 Task: In the  document Lily.htmlMake this file  'available offline' Add shortcut to Drive 'Computers'Email the file to   softage.6@softage.net, with message attached Time-Sensitive: I kindly ask you to go through the email I've sent as soon as possible. and file type: 'Microsoft Word'
Action: Mouse moved to (291, 414)
Screenshot: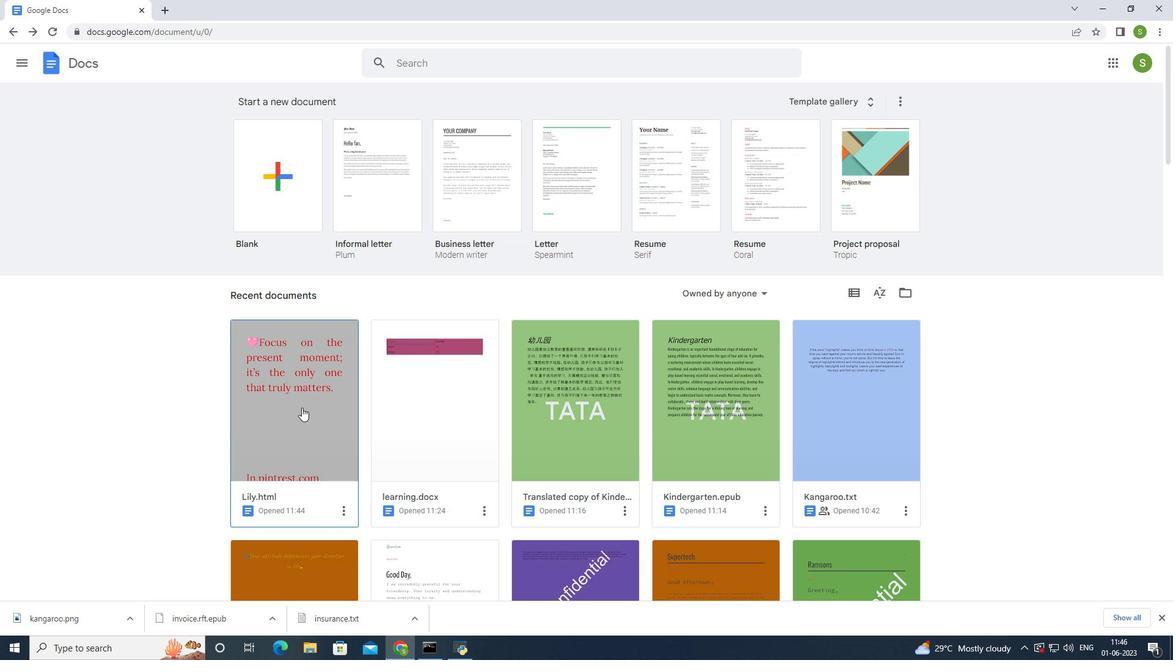 
Action: Mouse pressed left at (291, 414)
Screenshot: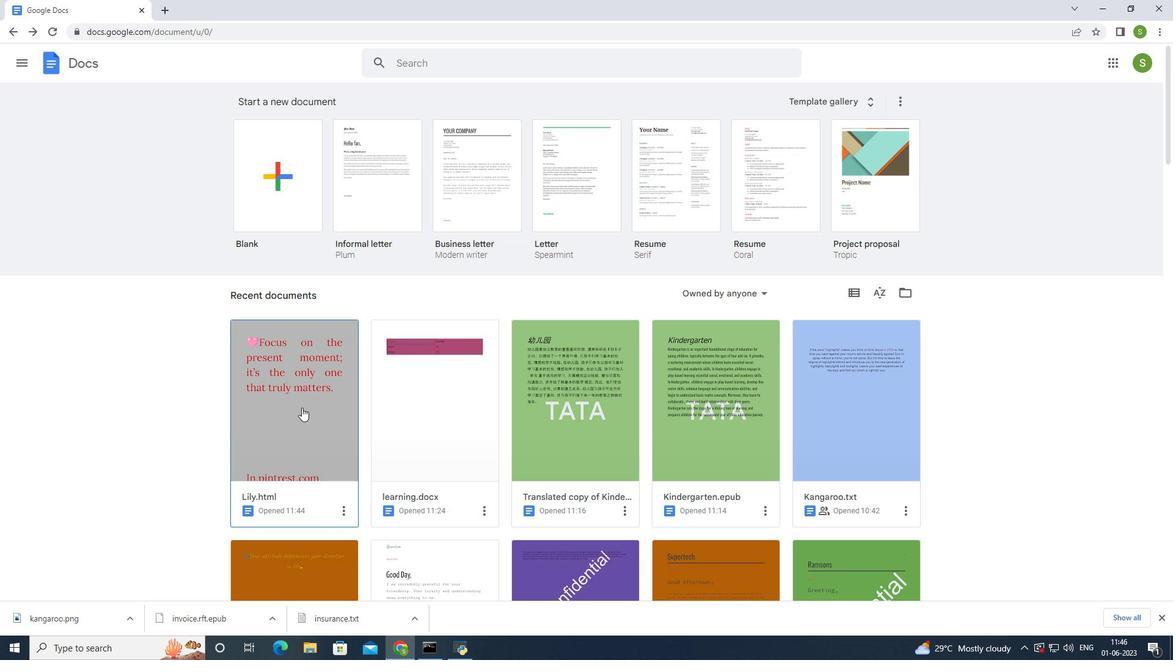 
Action: Mouse moved to (42, 69)
Screenshot: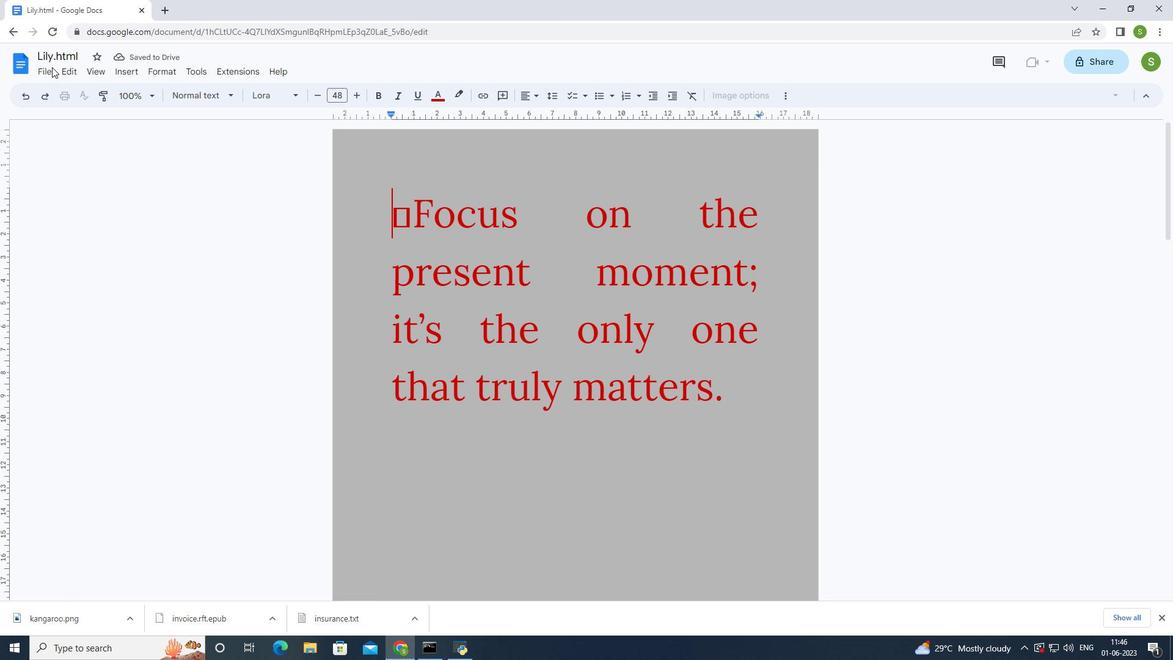 
Action: Mouse pressed left at (42, 69)
Screenshot: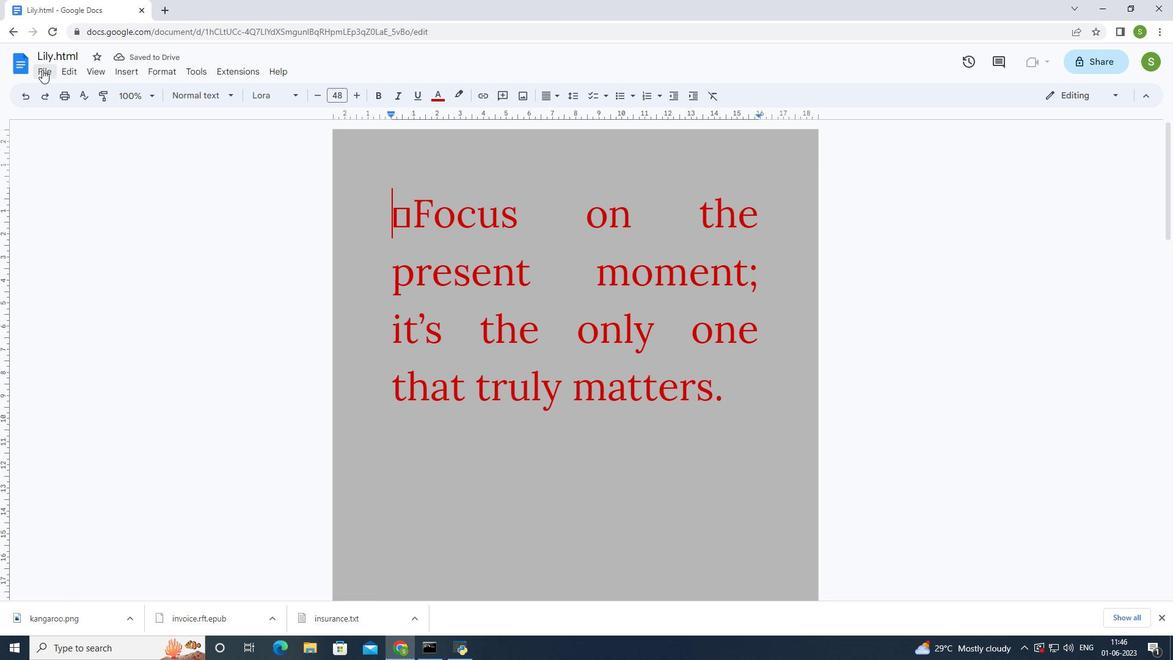 
Action: Mouse moved to (84, 335)
Screenshot: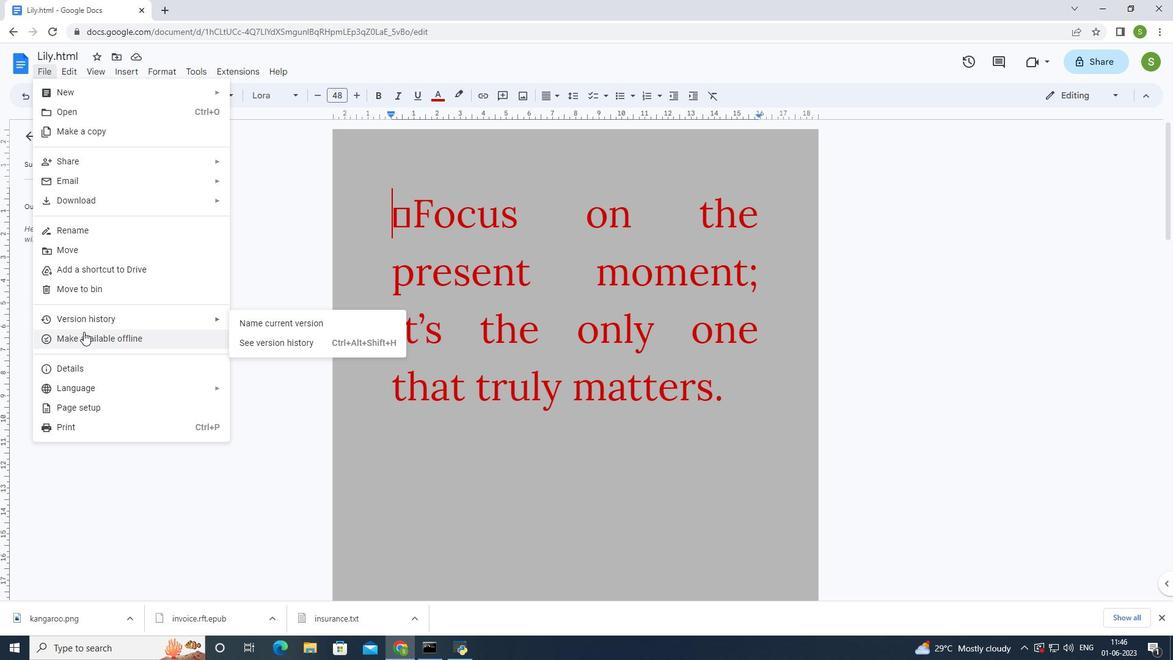 
Action: Mouse pressed left at (84, 335)
Screenshot: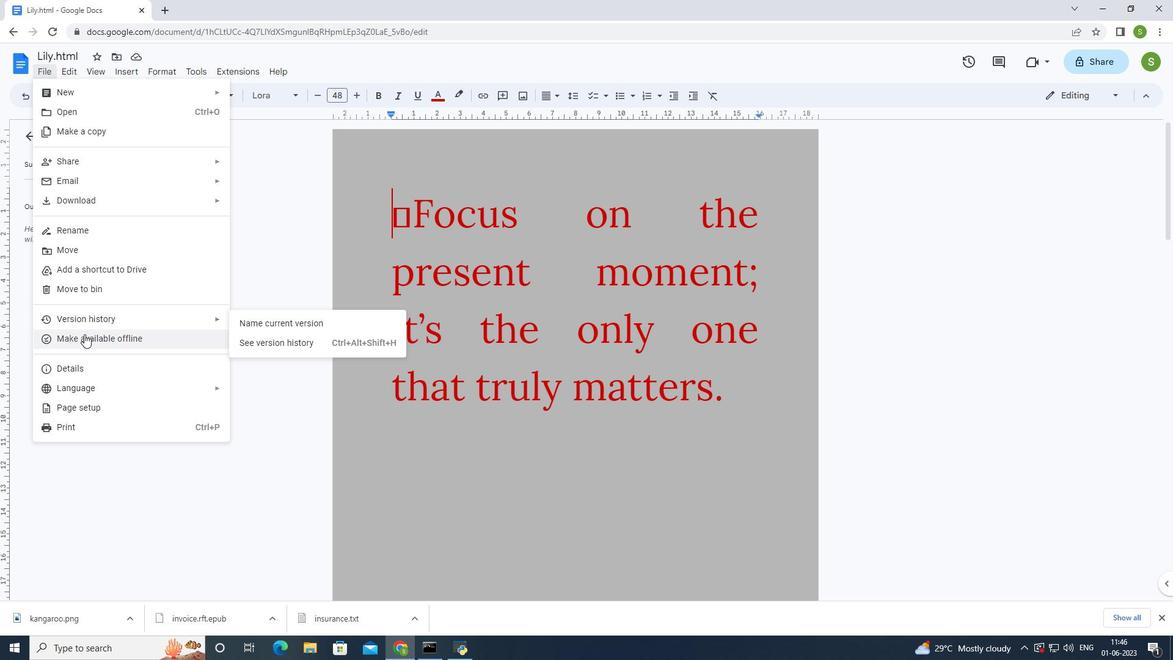 
Action: Mouse moved to (41, 70)
Screenshot: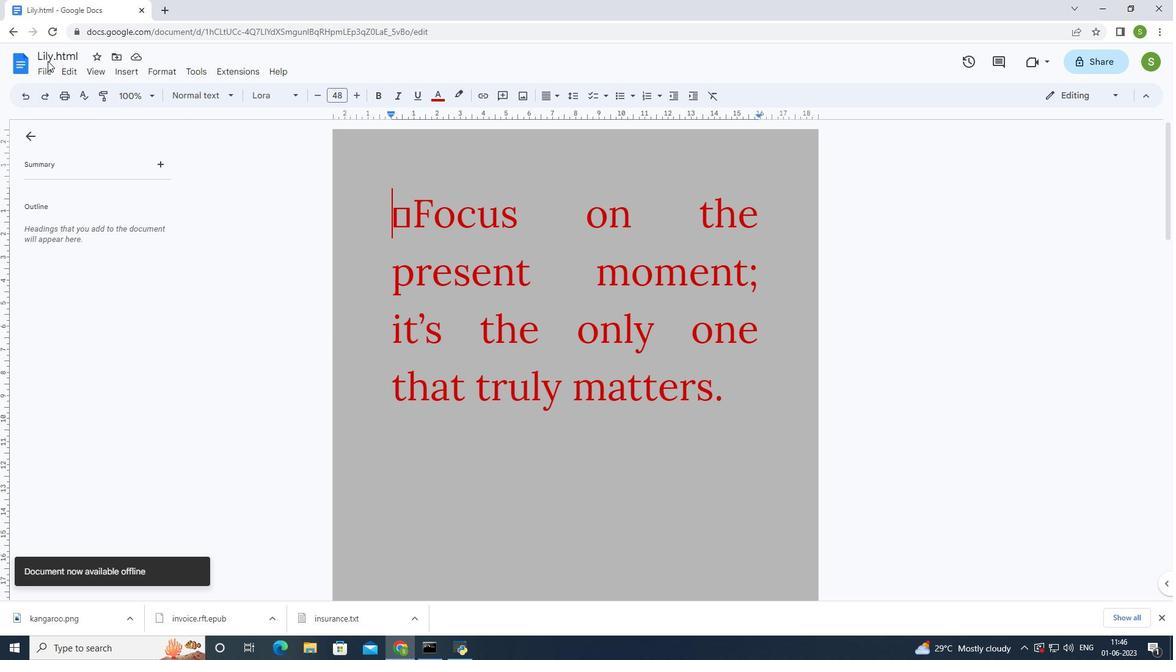 
Action: Mouse pressed left at (41, 70)
Screenshot: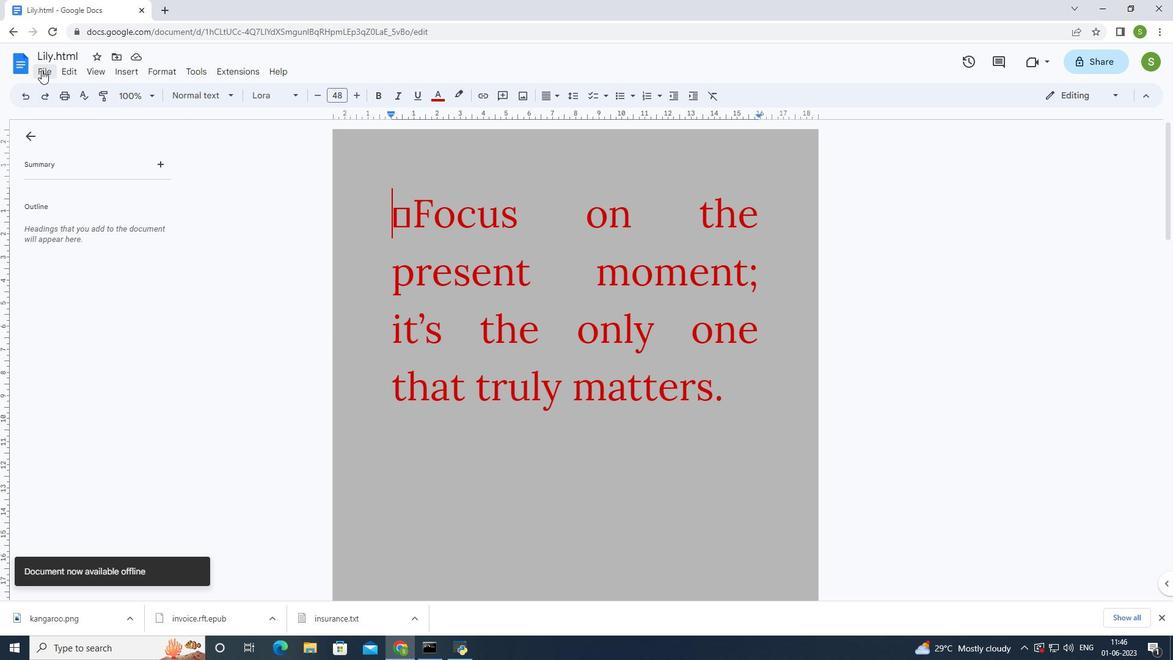 
Action: Mouse moved to (102, 272)
Screenshot: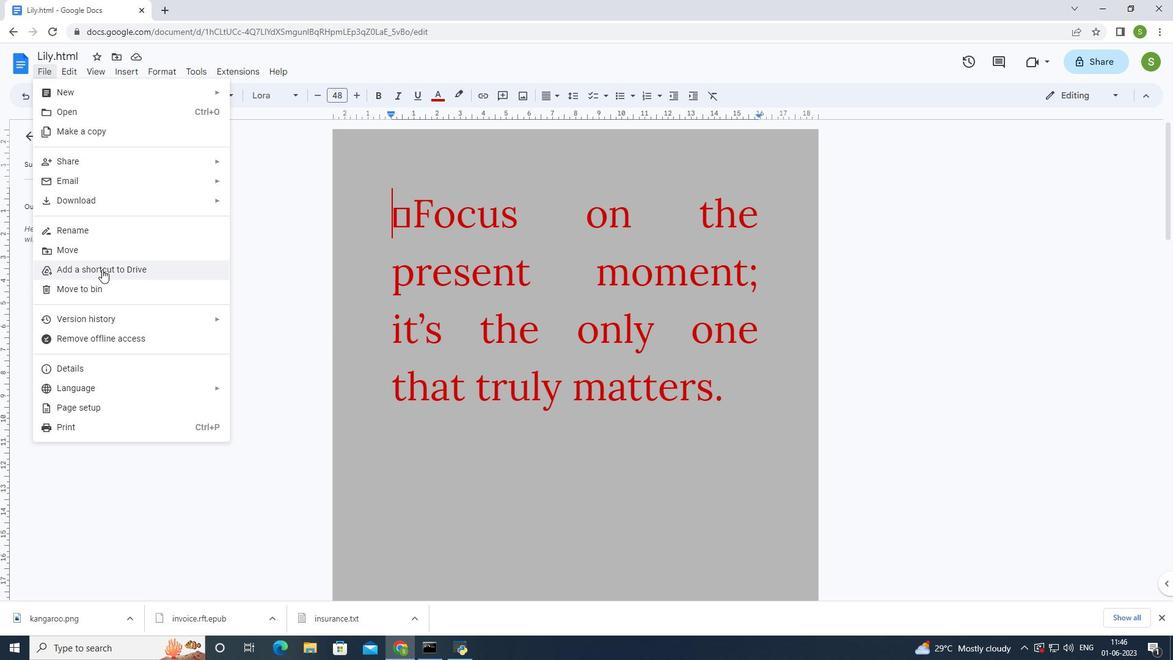 
Action: Mouse pressed left at (102, 272)
Screenshot: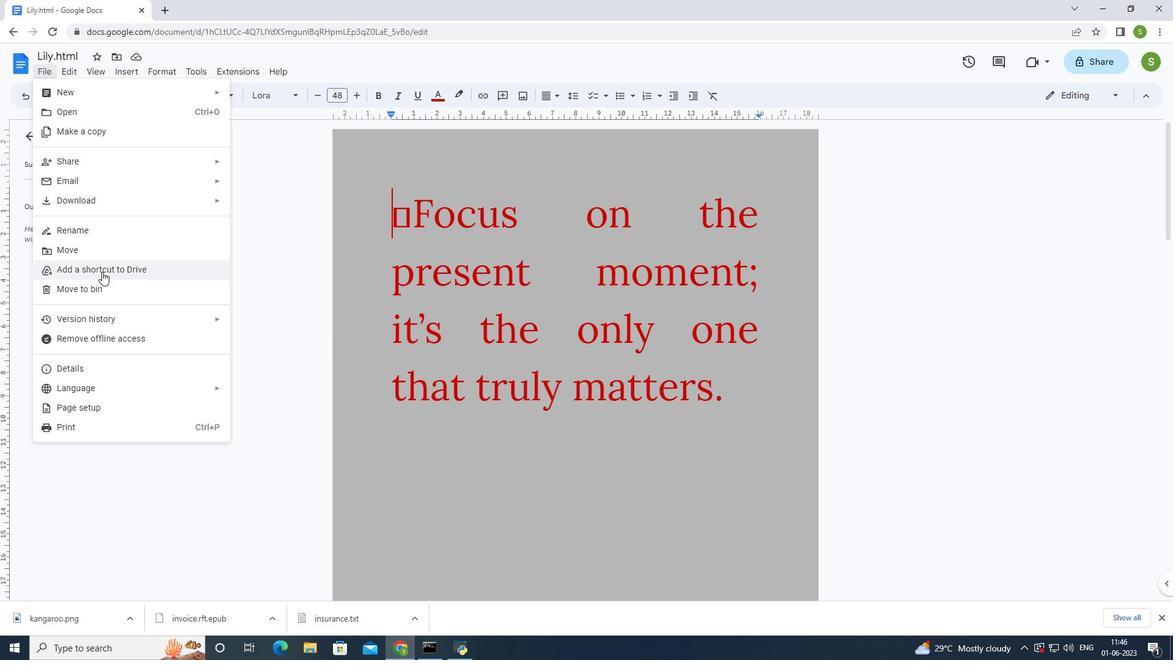
Action: Mouse moved to (237, 136)
Screenshot: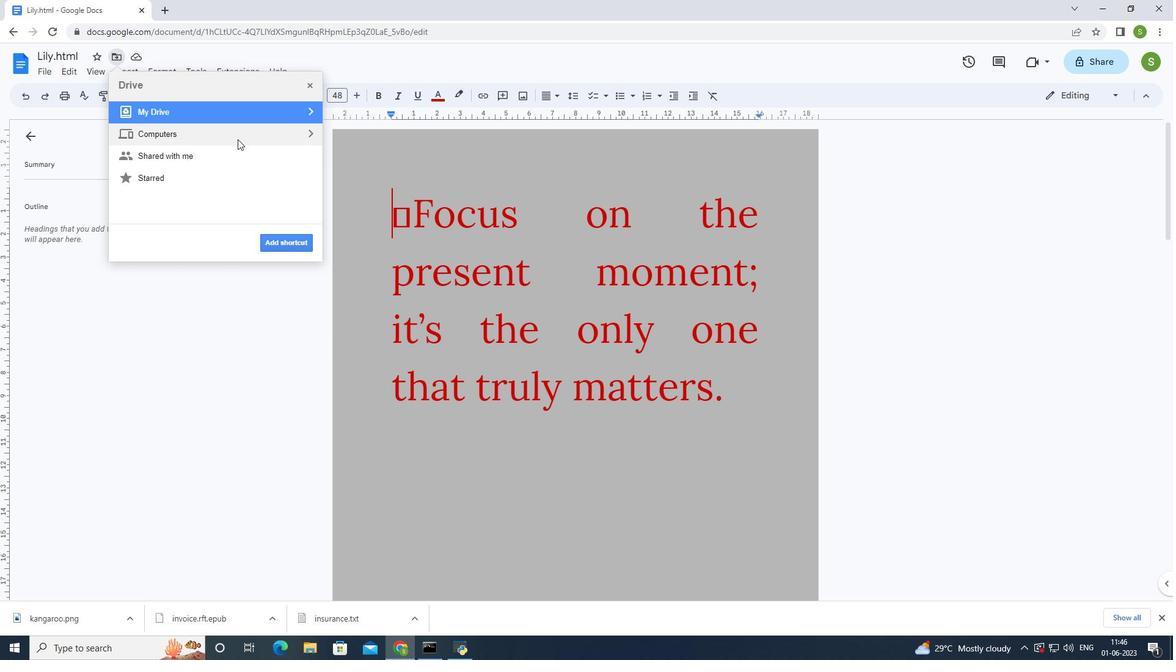 
Action: Mouse pressed left at (237, 136)
Screenshot: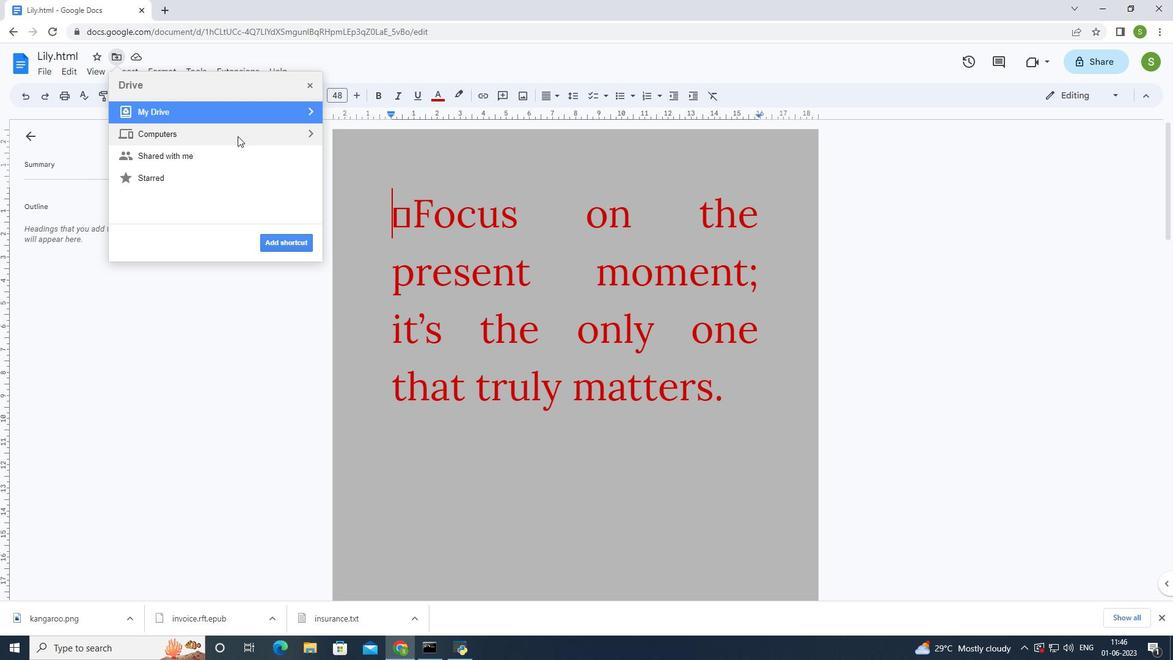 
Action: Mouse moved to (277, 241)
Screenshot: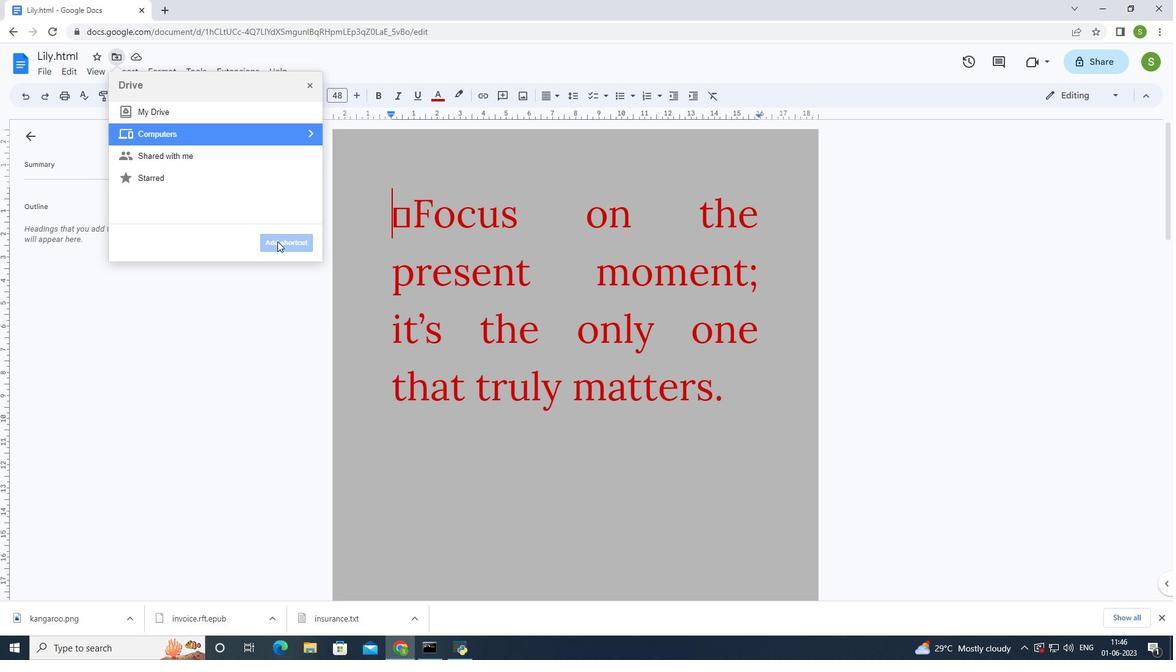 
Action: Mouse pressed left at (277, 241)
Screenshot: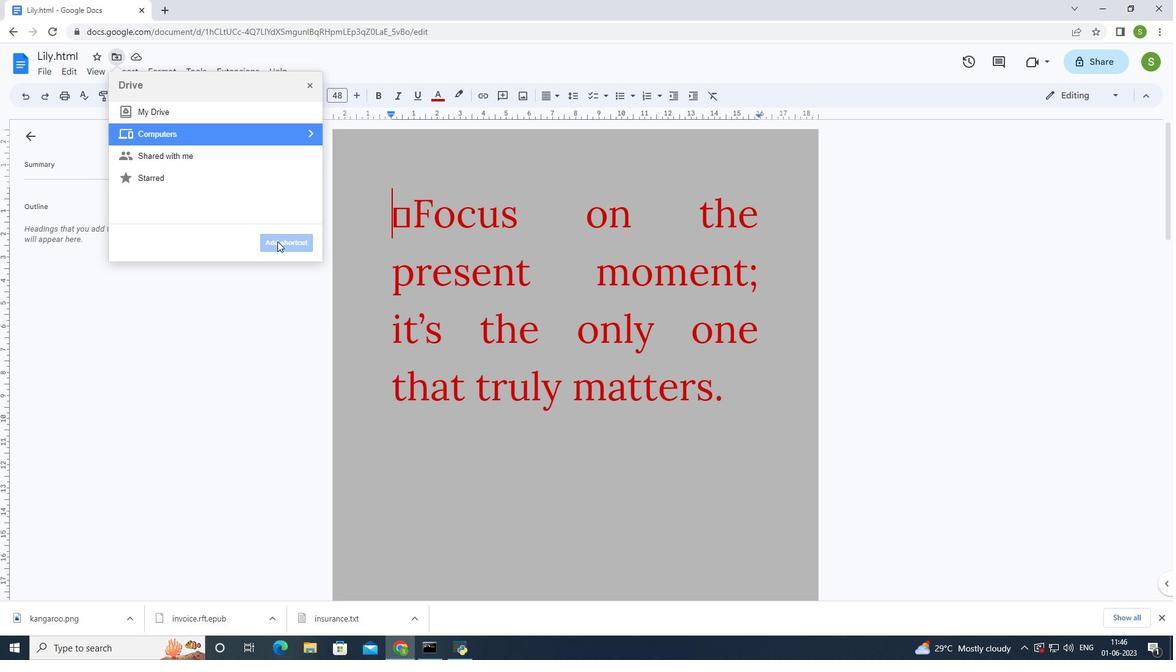 
Action: Mouse moved to (309, 88)
Screenshot: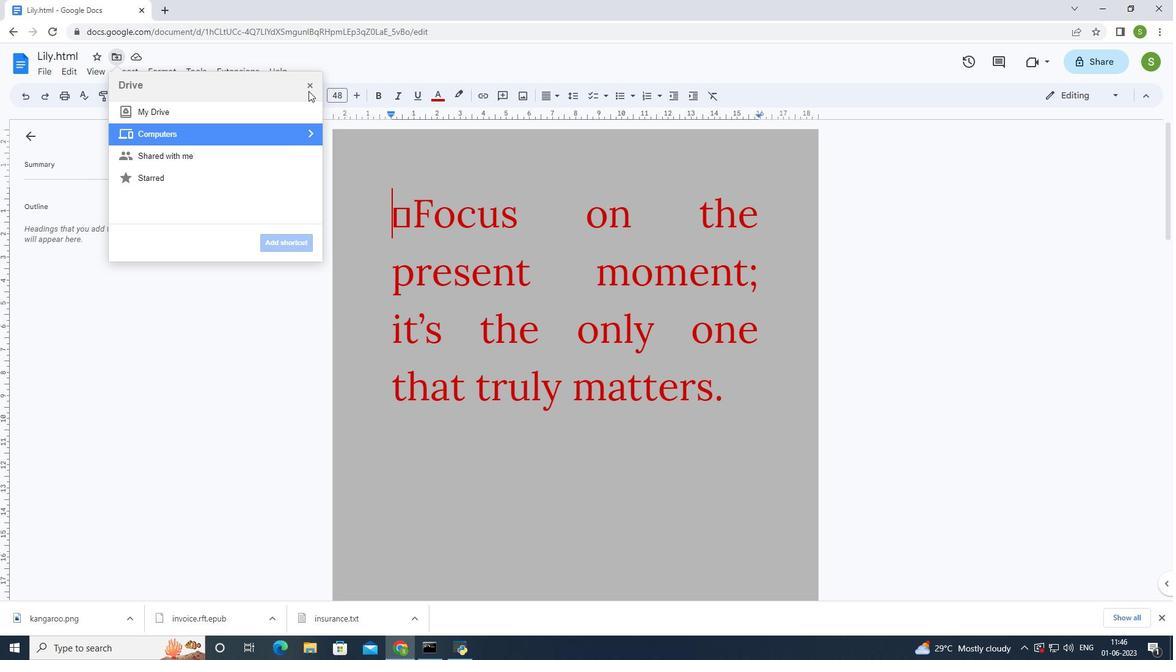 
Action: Mouse pressed left at (309, 88)
Screenshot: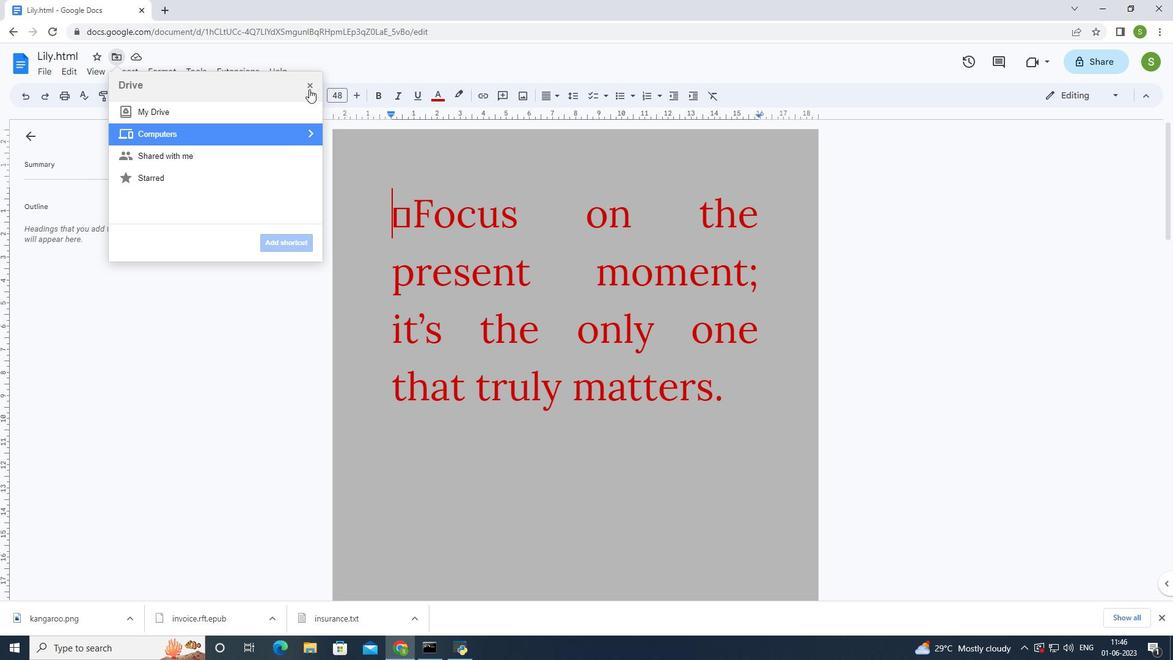 
Action: Mouse moved to (37, 68)
Screenshot: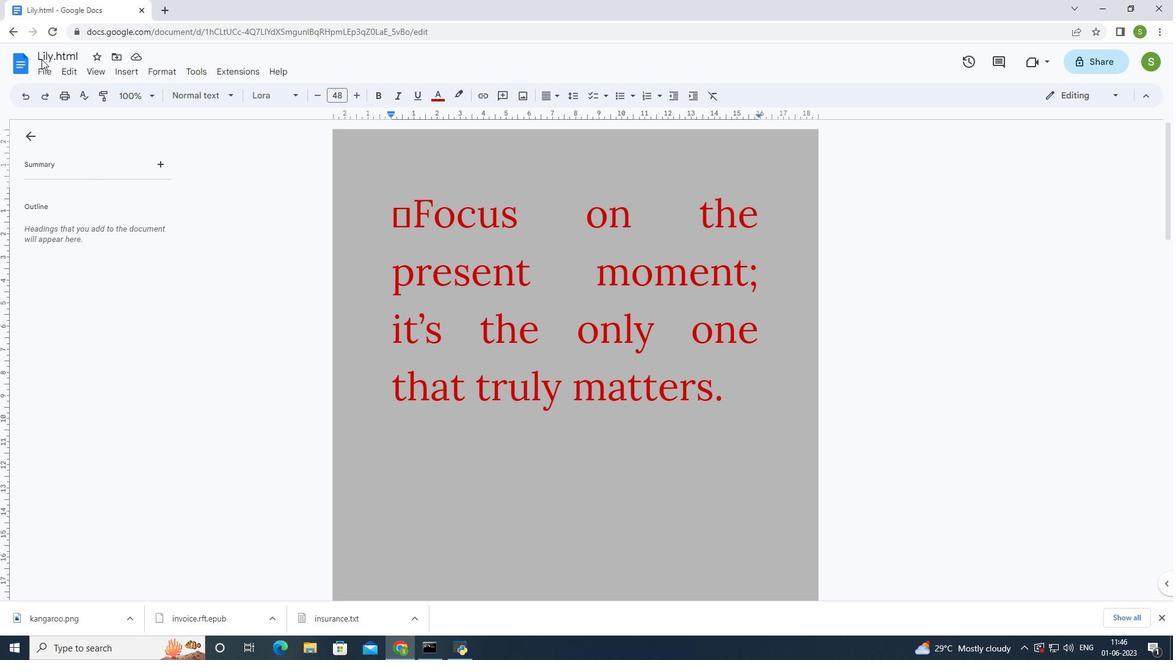 
Action: Mouse pressed left at (37, 68)
Screenshot: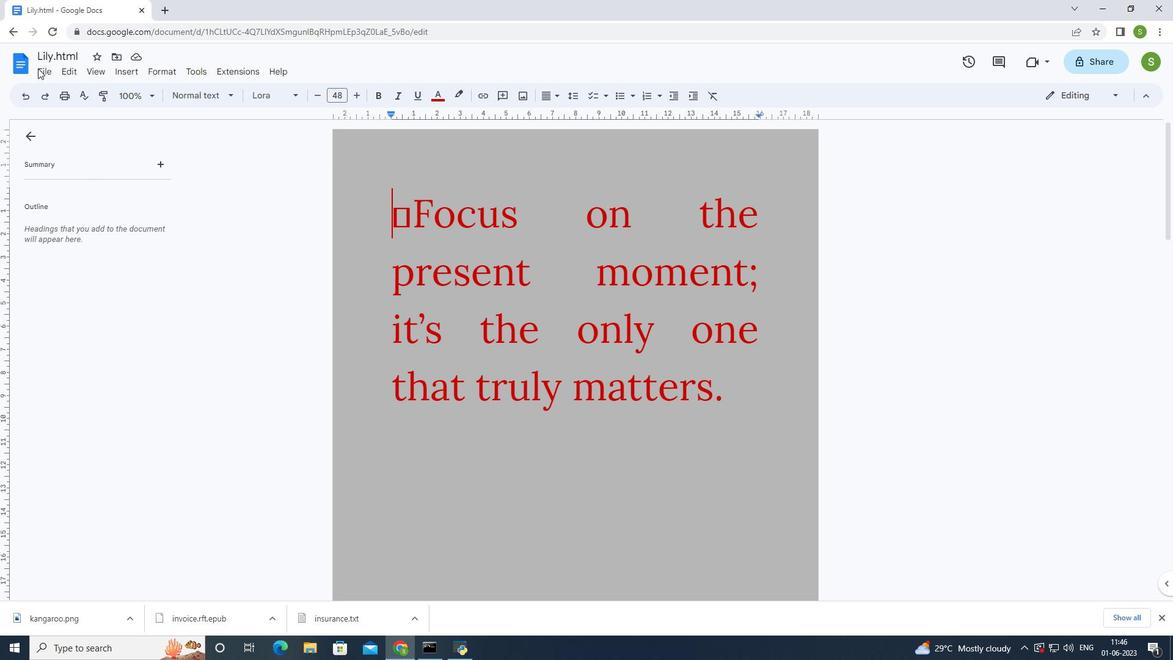 
Action: Mouse moved to (40, 69)
Screenshot: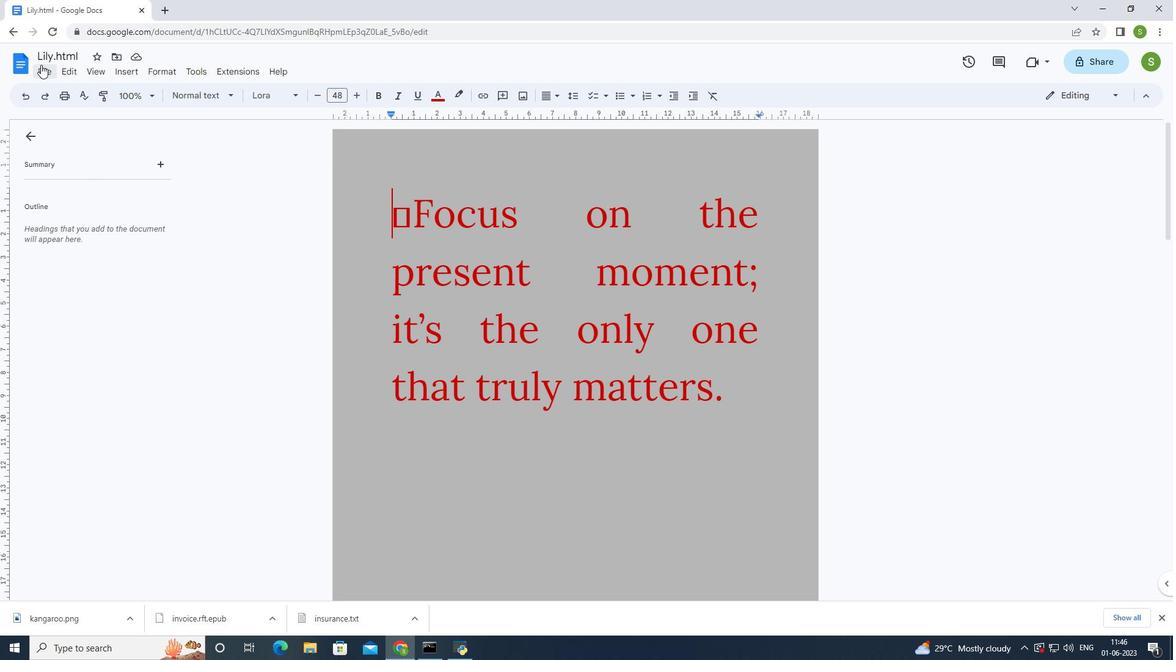 
Action: Mouse pressed left at (40, 69)
Screenshot: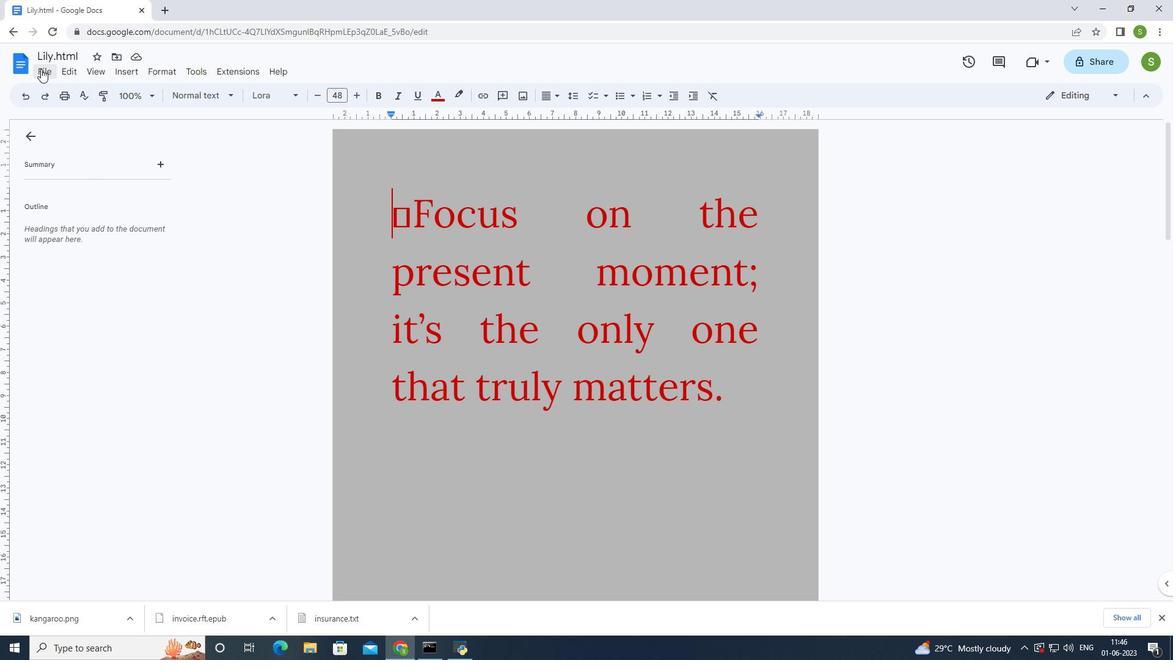 
Action: Mouse moved to (68, 177)
Screenshot: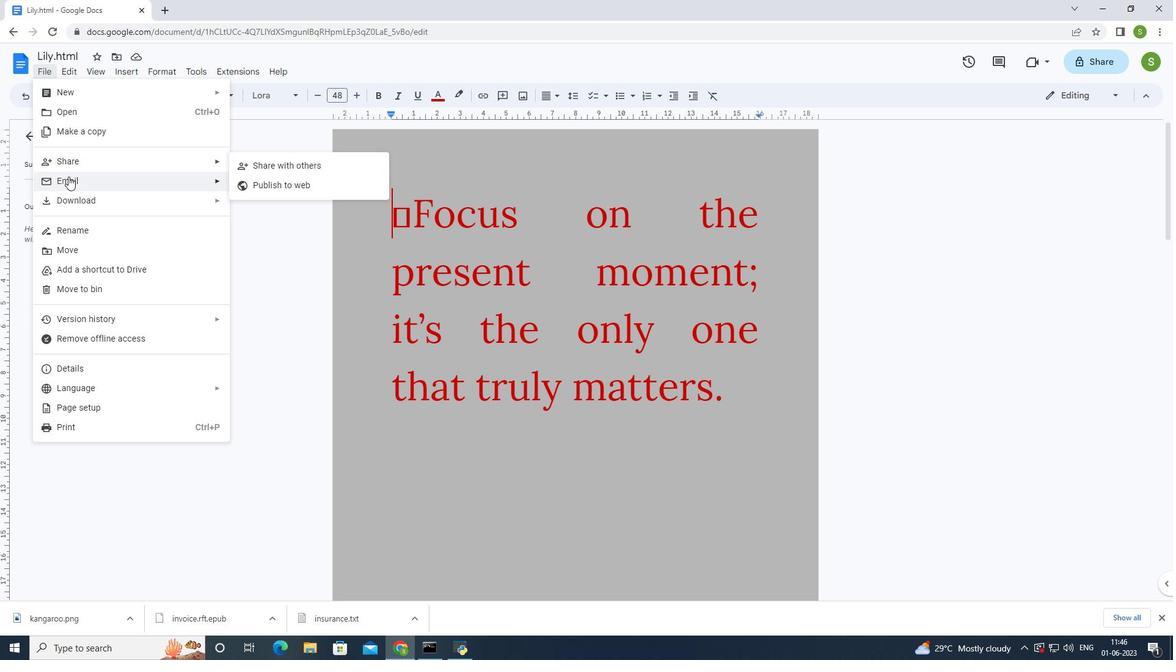 
Action: Mouse pressed left at (68, 177)
Screenshot: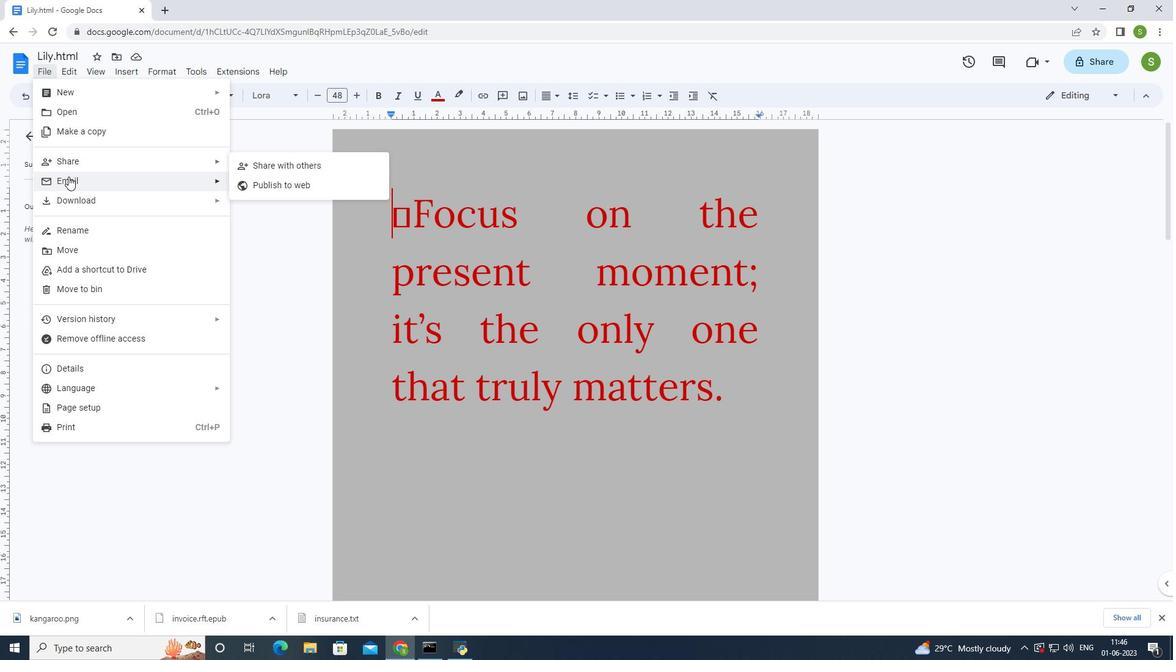 
Action: Mouse moved to (271, 177)
Screenshot: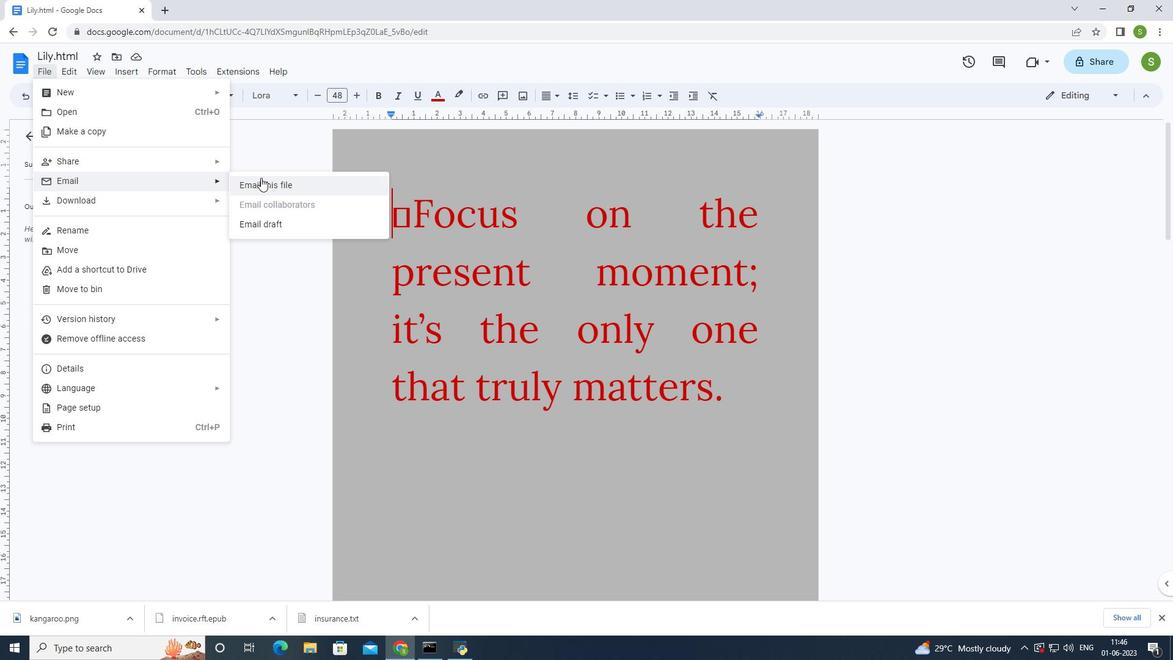 
Action: Mouse pressed left at (271, 177)
Screenshot: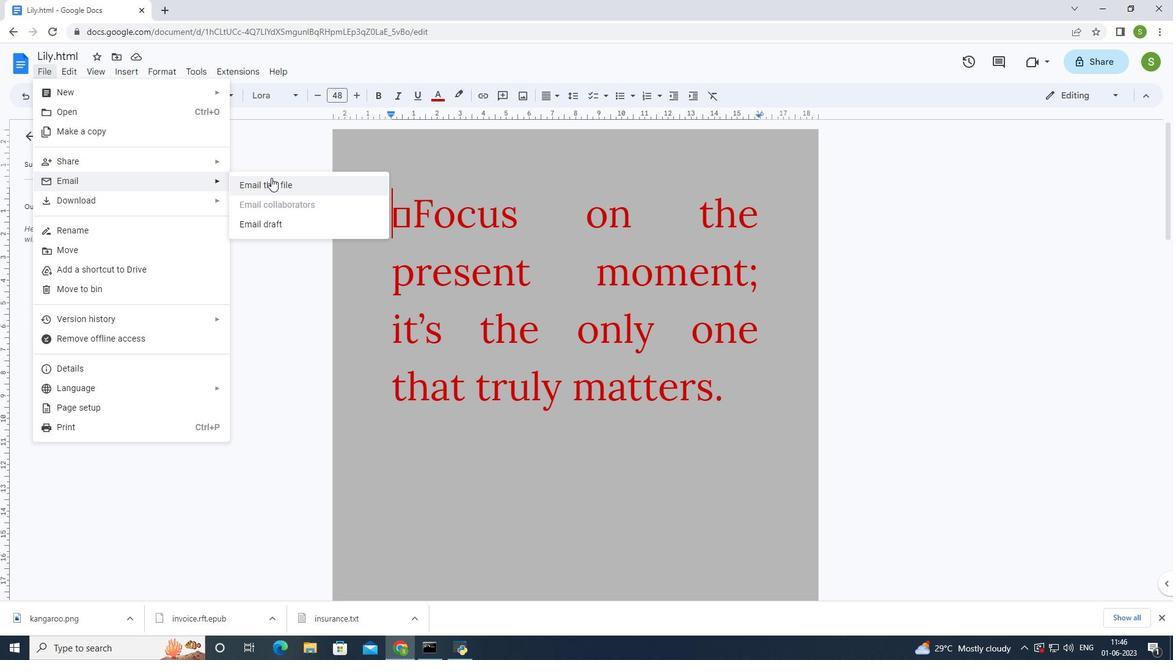 
Action: Mouse moved to (530, 252)
Screenshot: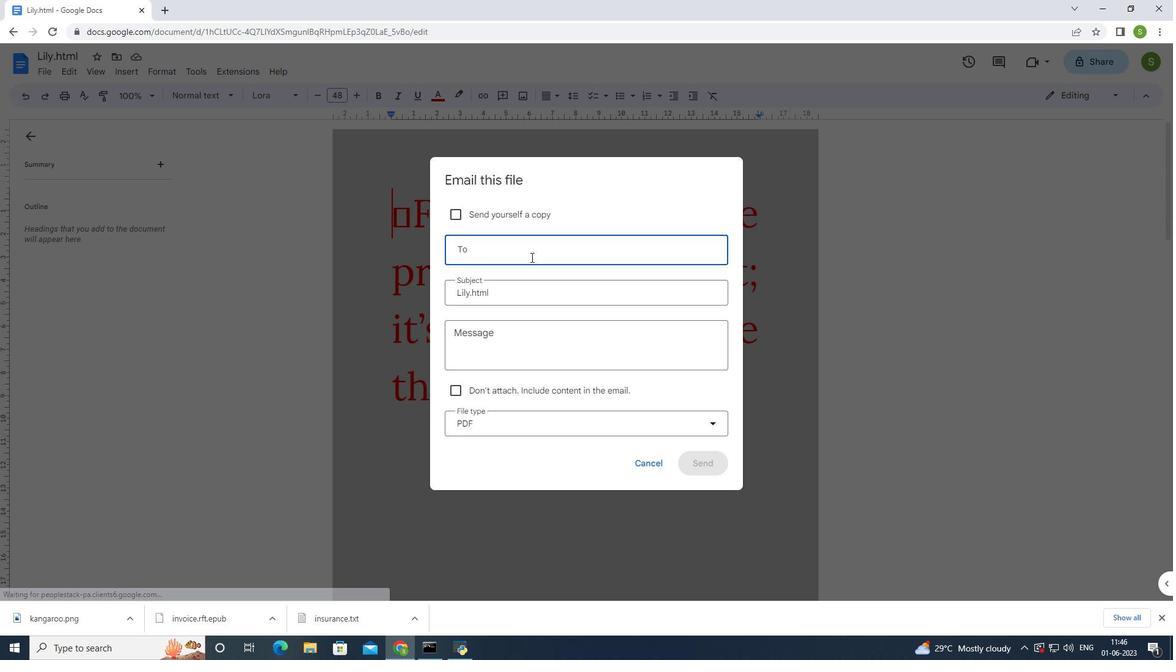 
Action: Mouse pressed left at (530, 252)
Screenshot: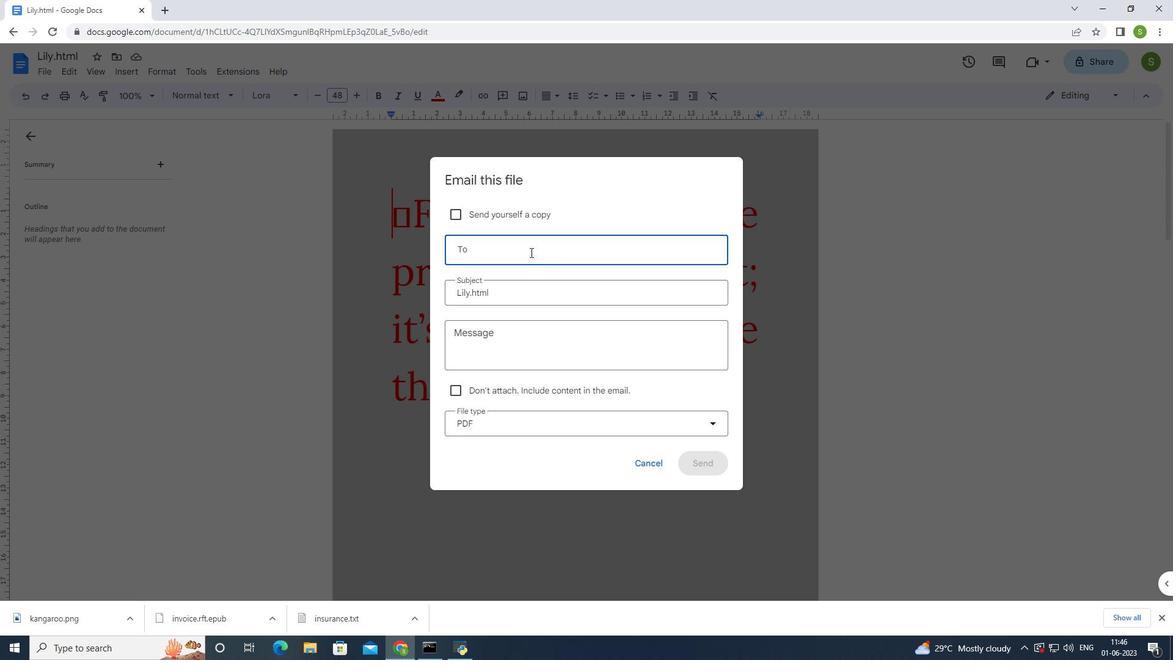 
Action: Mouse moved to (814, 306)
Screenshot: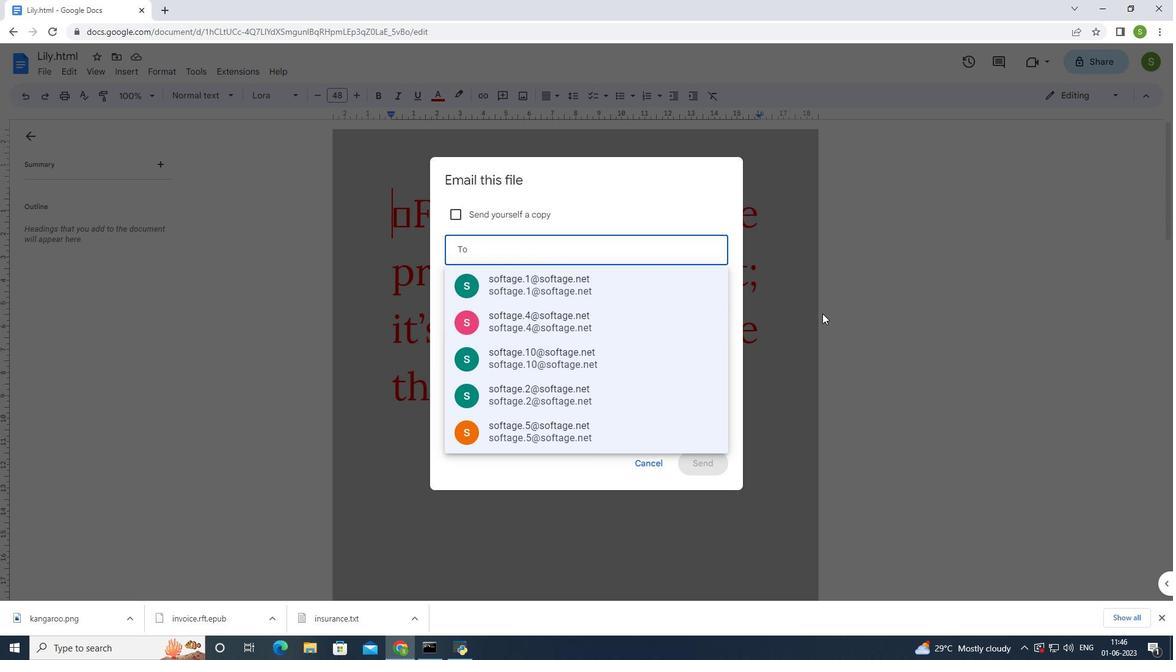
Action: Key pressed softage.6<Key.shift>@softage.net<Key.enter>
Screenshot: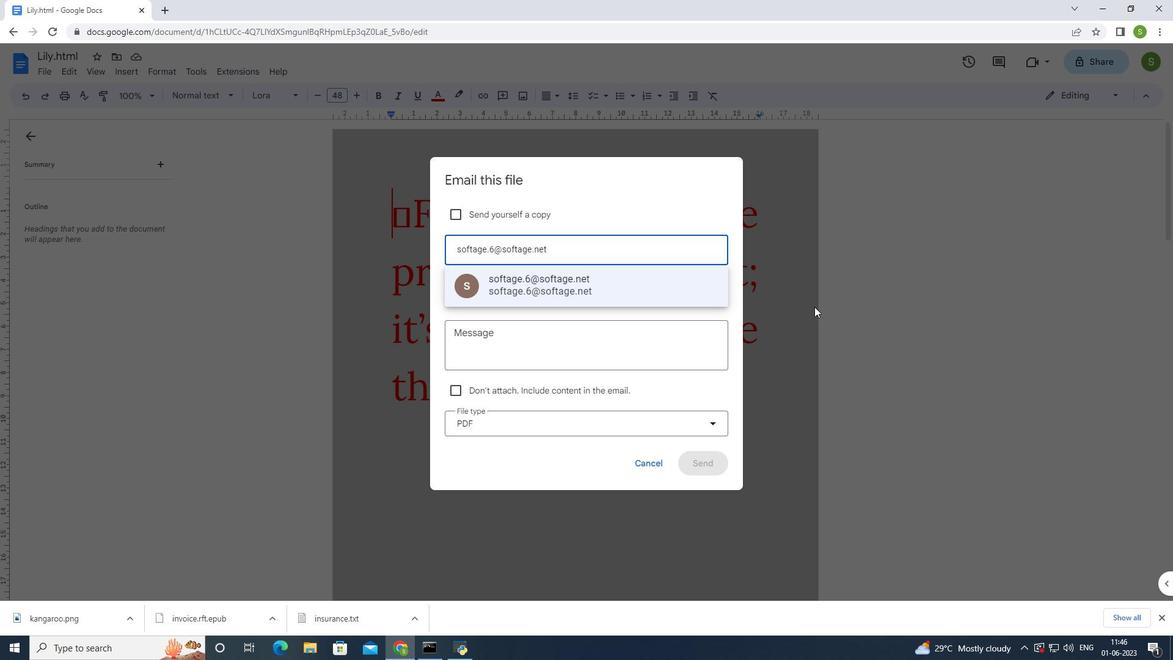 
Action: Mouse moved to (542, 345)
Screenshot: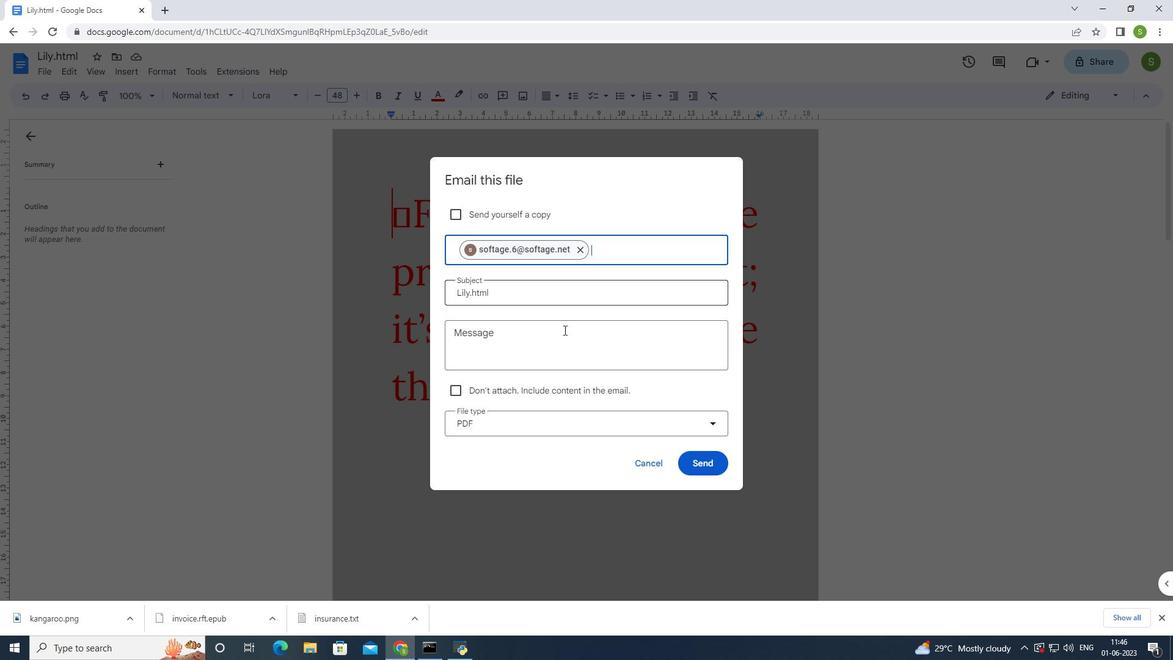 
Action: Mouse pressed left at (542, 345)
Screenshot: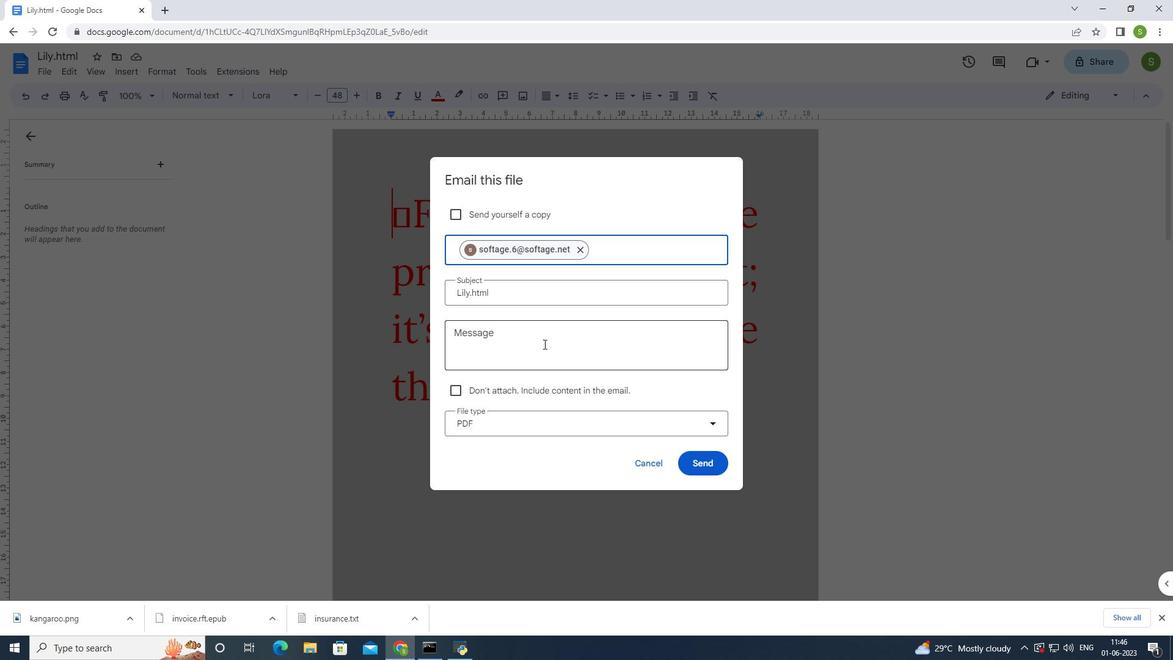 
Action: Mouse moved to (538, 349)
Screenshot: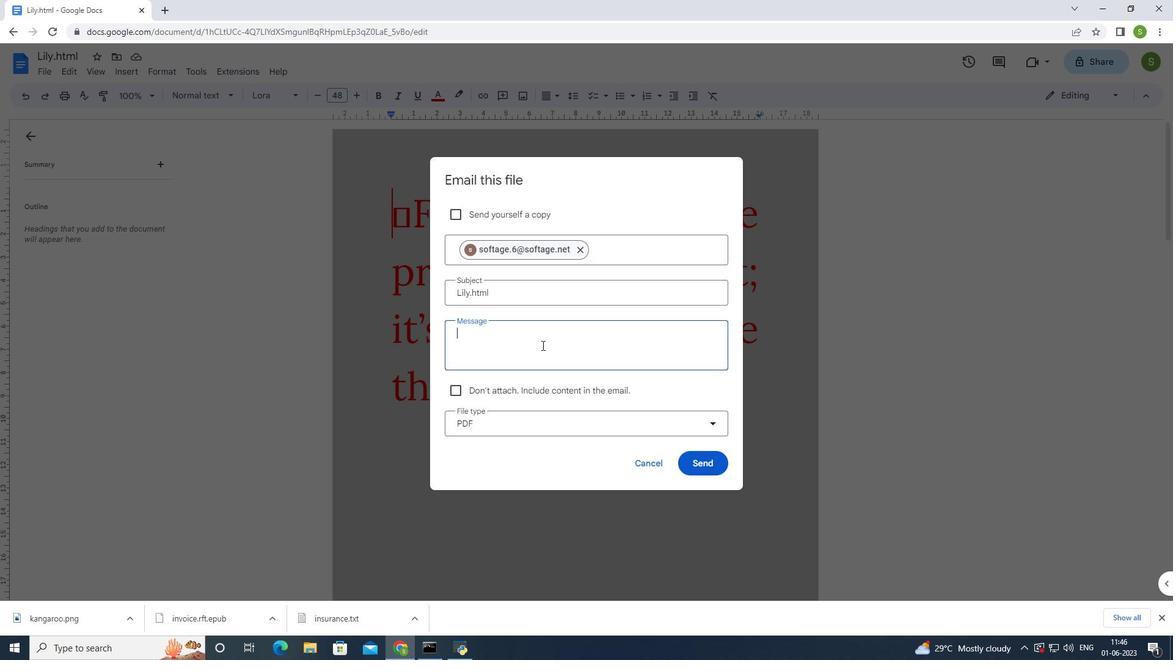 
Action: Key pressed <Key.shift><Key.shift>I<Key.space>kindly<Key.space>ask<Key.space>you<Key.space>to<Key.space>go<Key.space>through<Key.space>the<Key.space>email<Key.space><Key.shift>I've<Key.space>sent<Key.space>as<Key.space>soon<Key.space>as<Key.space>possible
Screenshot: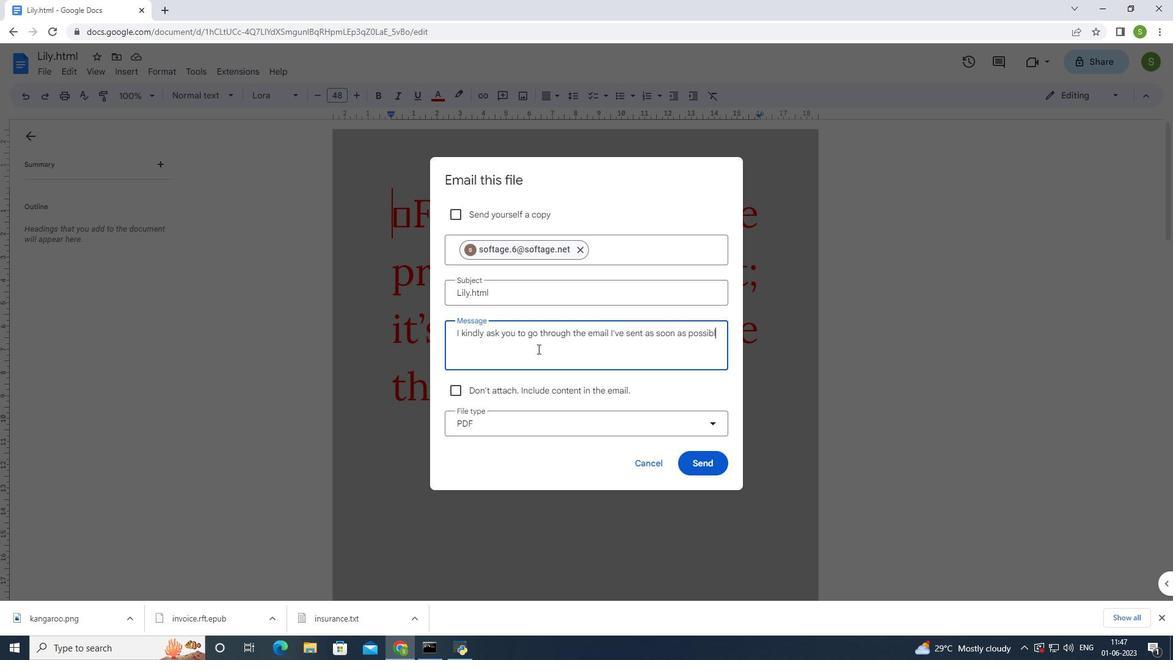 
Action: Mouse moved to (528, 425)
Screenshot: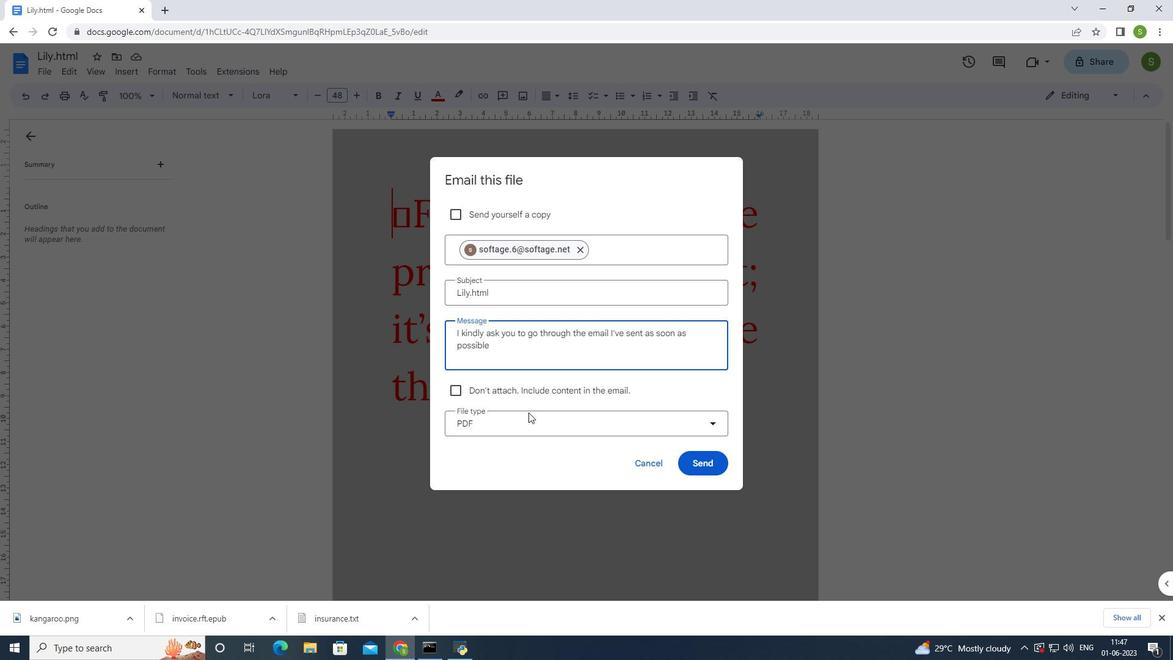 
Action: Mouse pressed left at (528, 425)
Screenshot: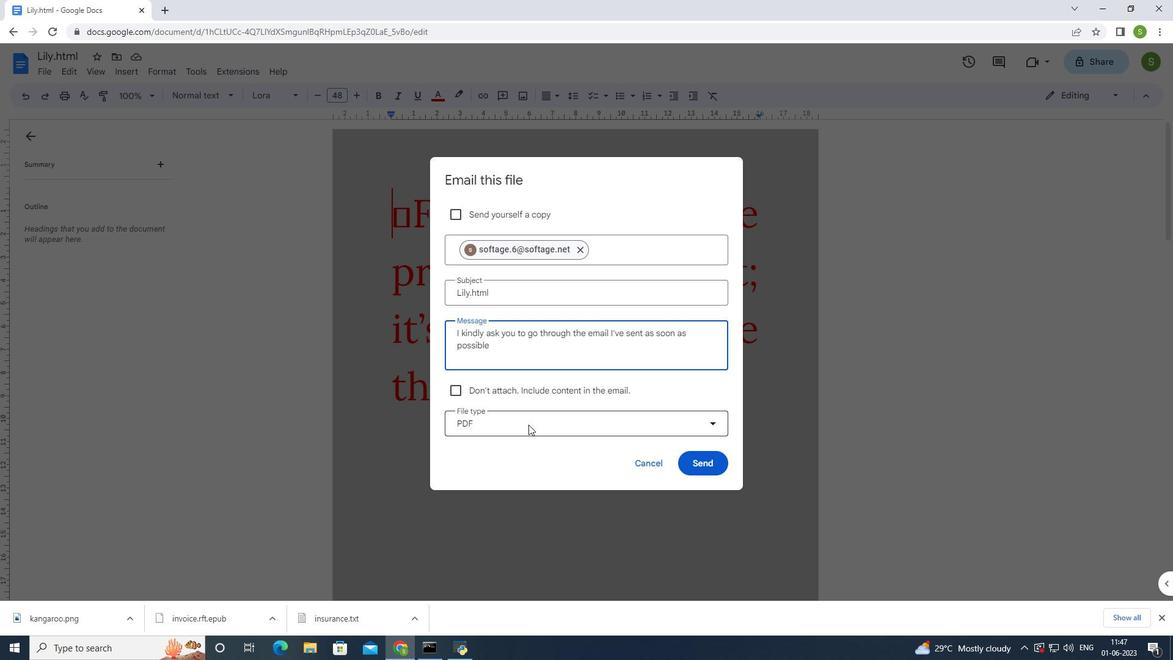 
Action: Mouse moved to (522, 528)
Screenshot: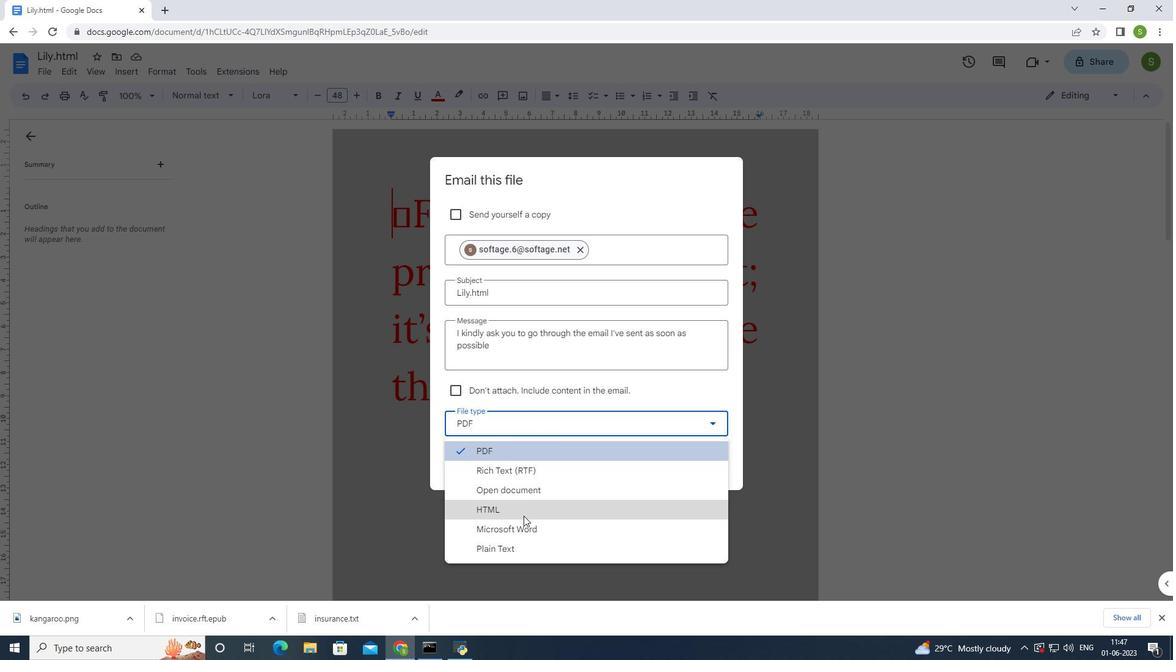 
Action: Mouse pressed left at (522, 528)
Screenshot: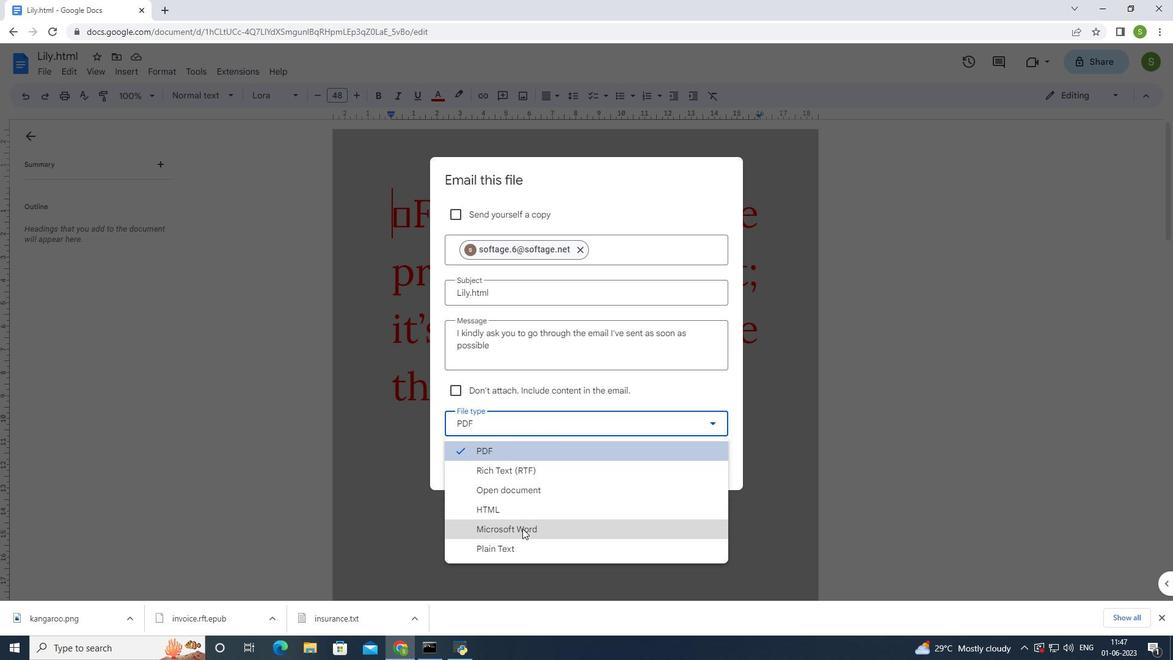 
Action: Mouse moved to (697, 465)
Screenshot: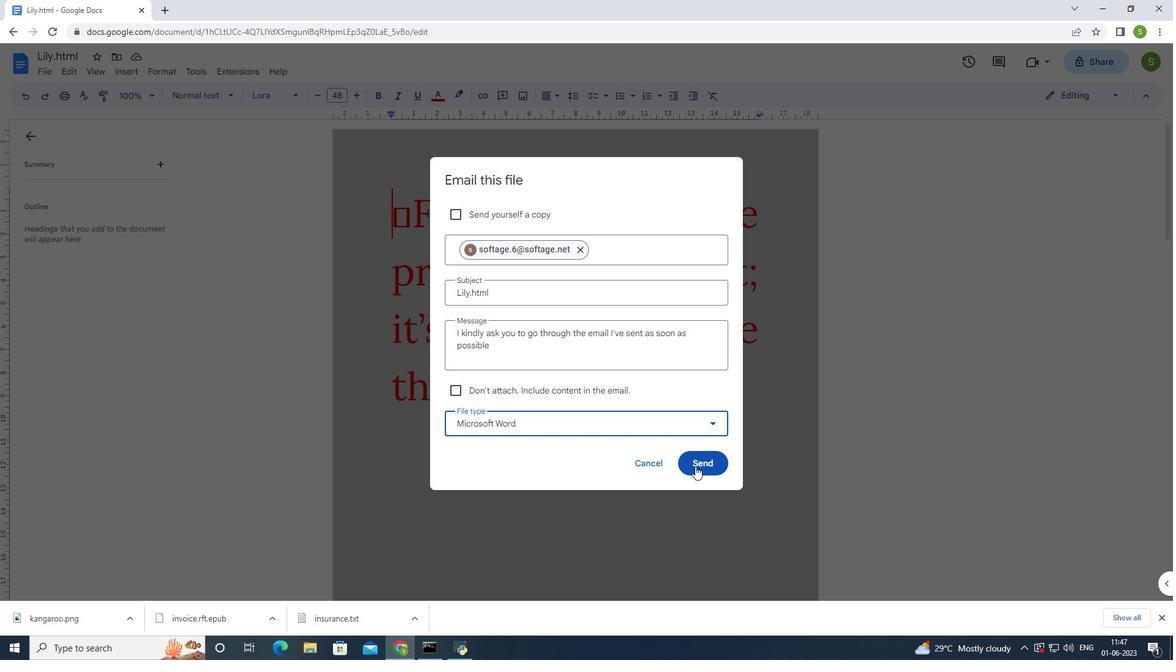
Action: Mouse pressed left at (697, 465)
Screenshot: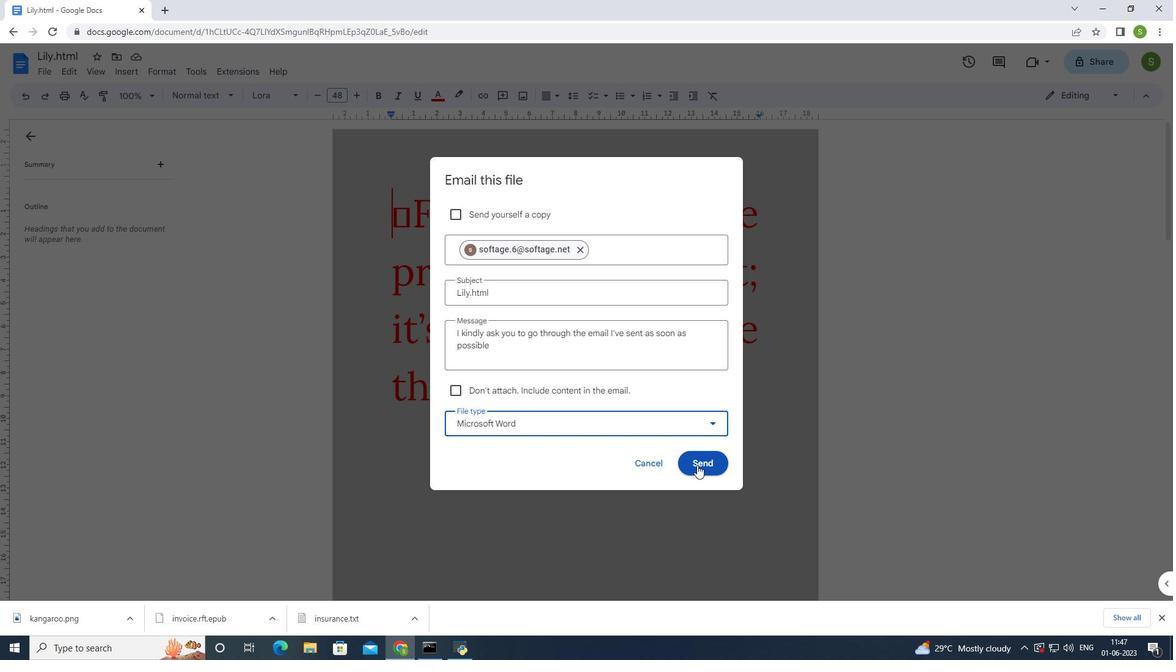 
Action: Mouse moved to (626, 376)
Screenshot: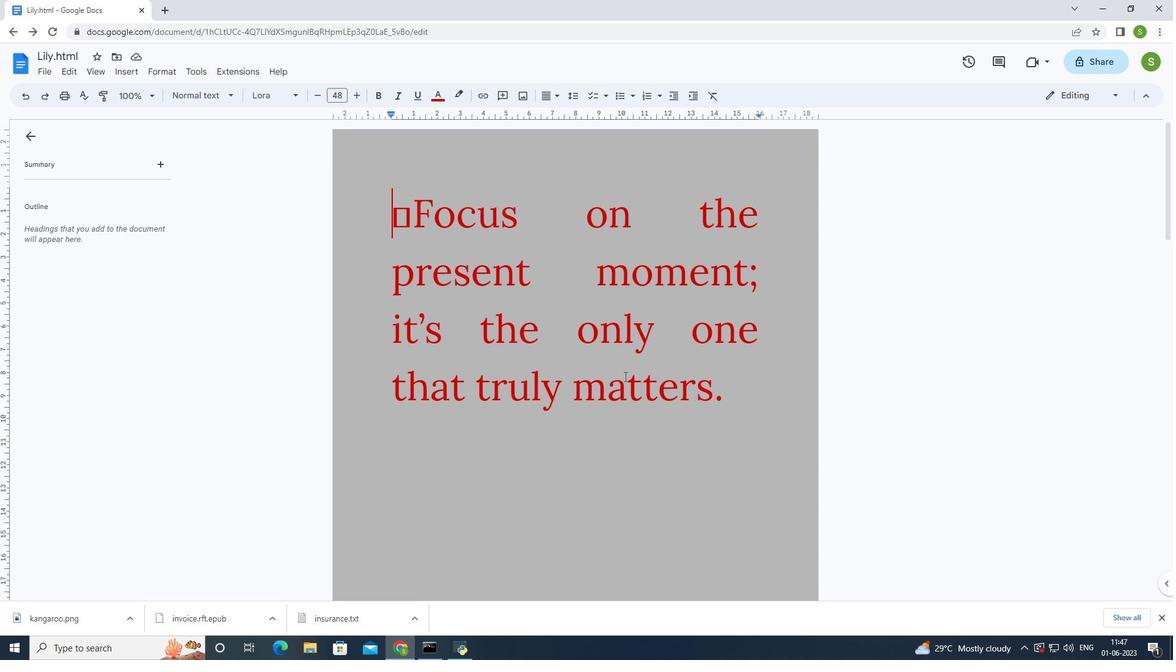
